 Task: Use the formula "CORREL" in spreadsheet "Project protfolio".
Action: Mouse moved to (157, 89)
Screenshot: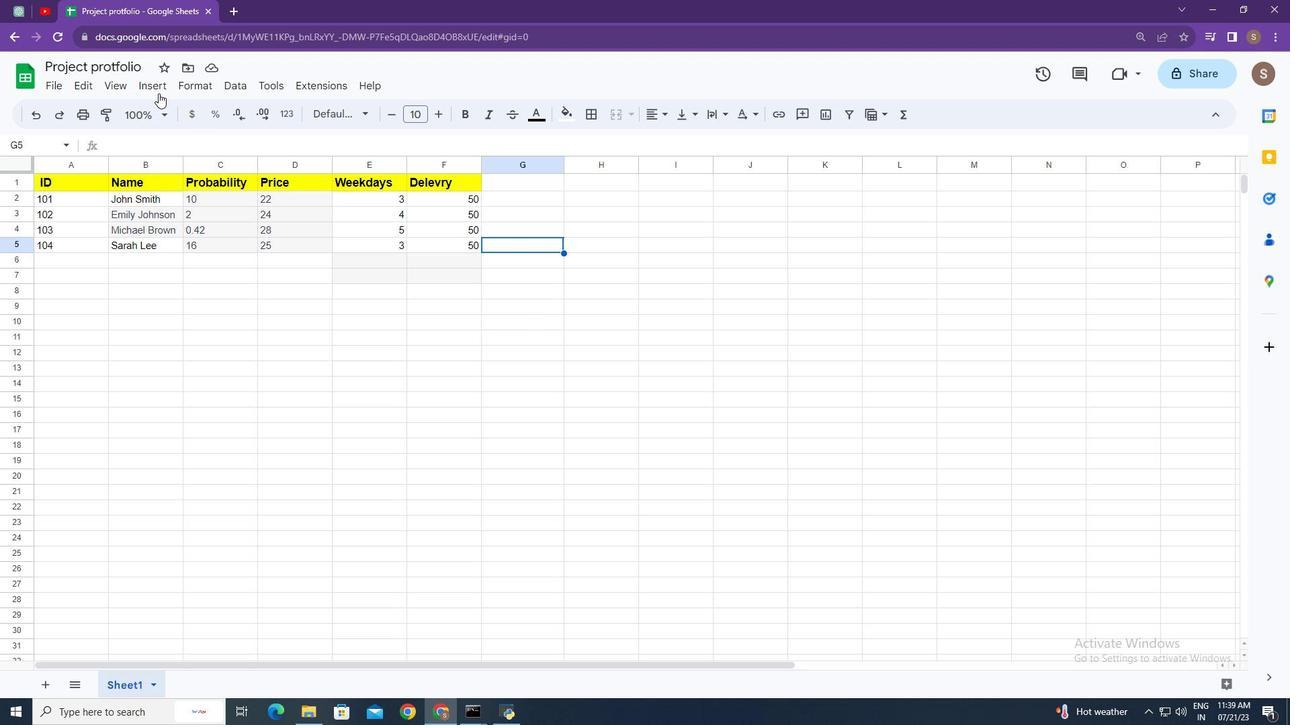 
Action: Mouse pressed left at (157, 89)
Screenshot: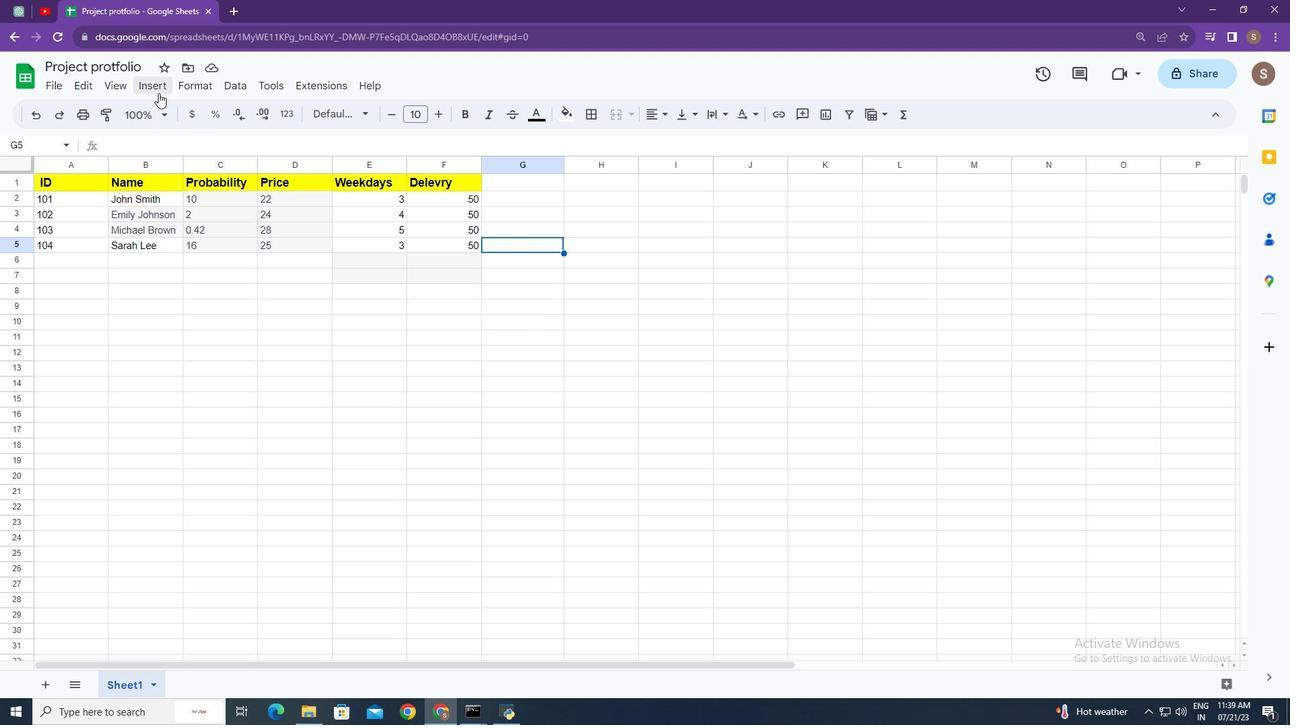 
Action: Mouse moved to (219, 344)
Screenshot: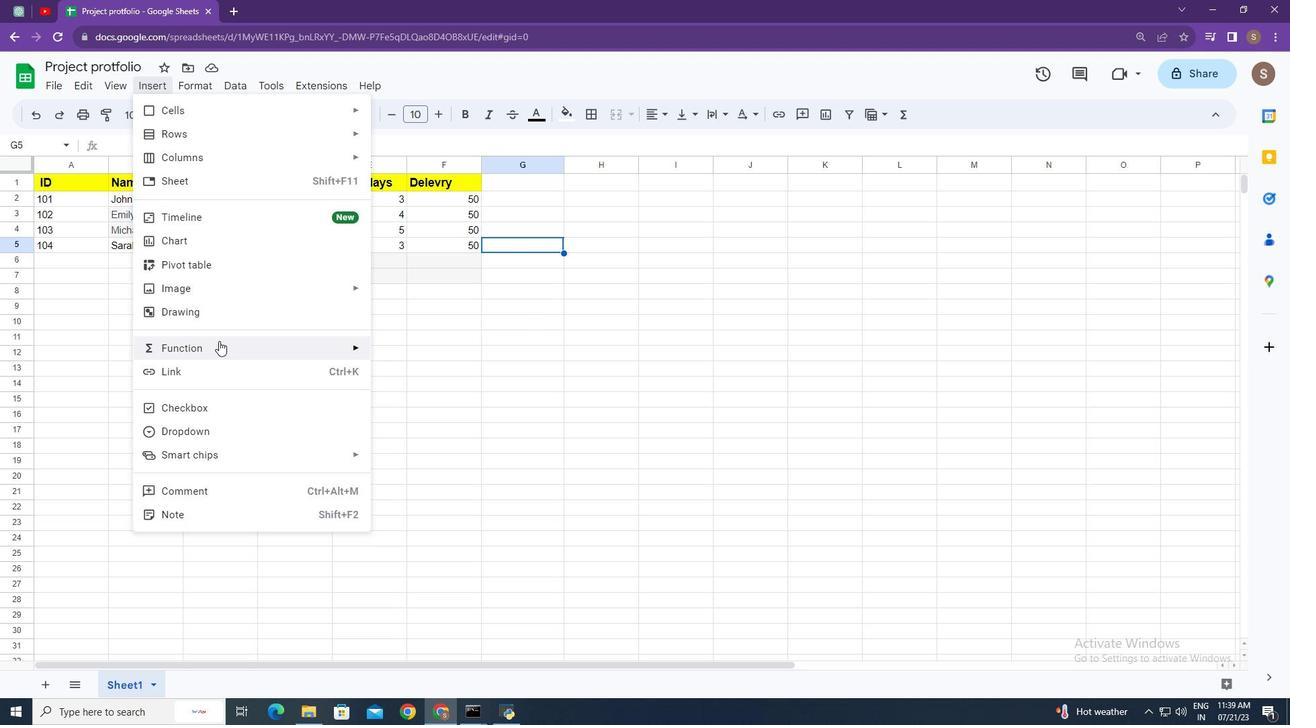 
Action: Mouse pressed left at (219, 344)
Screenshot: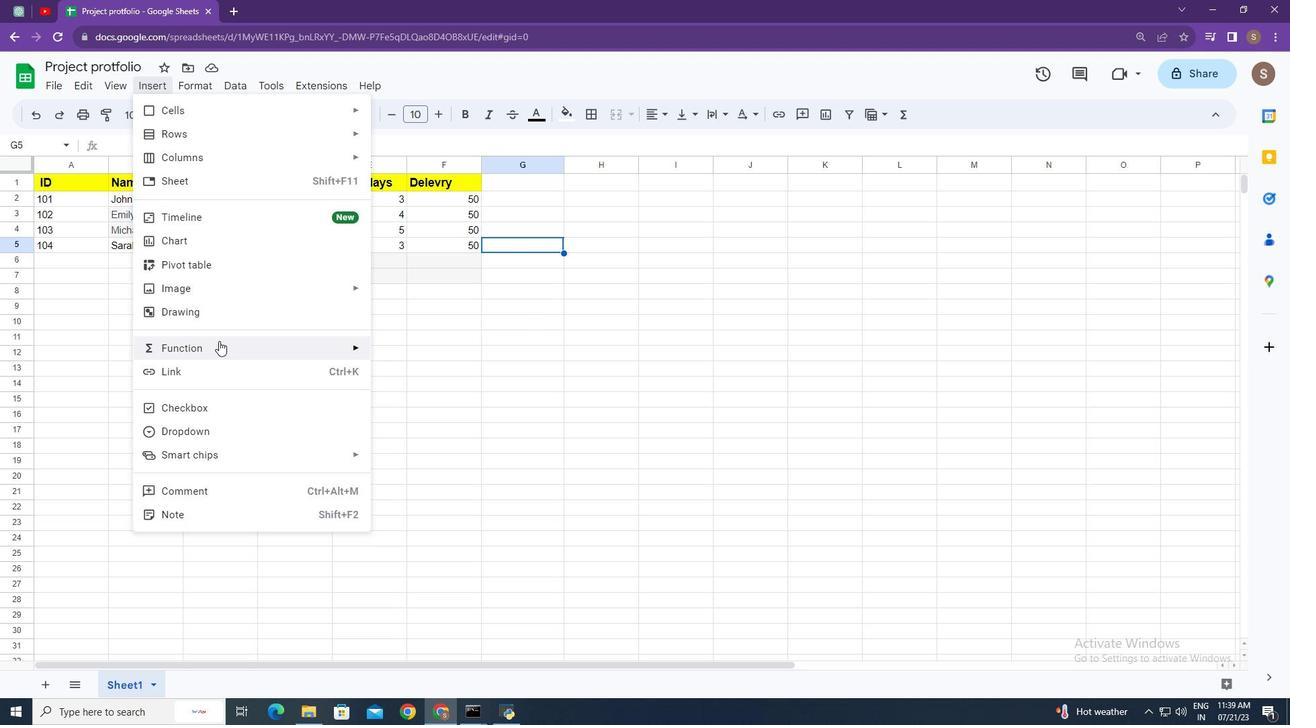 
Action: Mouse moved to (471, 273)
Screenshot: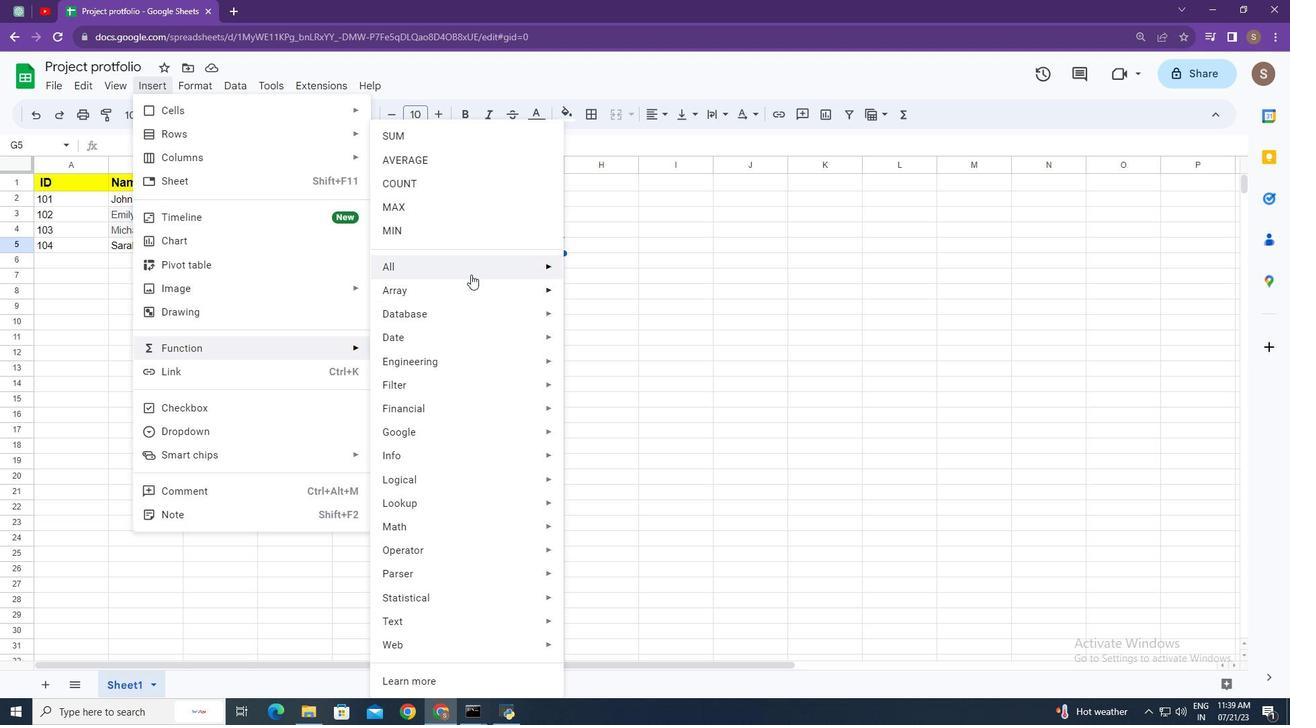 
Action: Mouse pressed left at (471, 273)
Screenshot: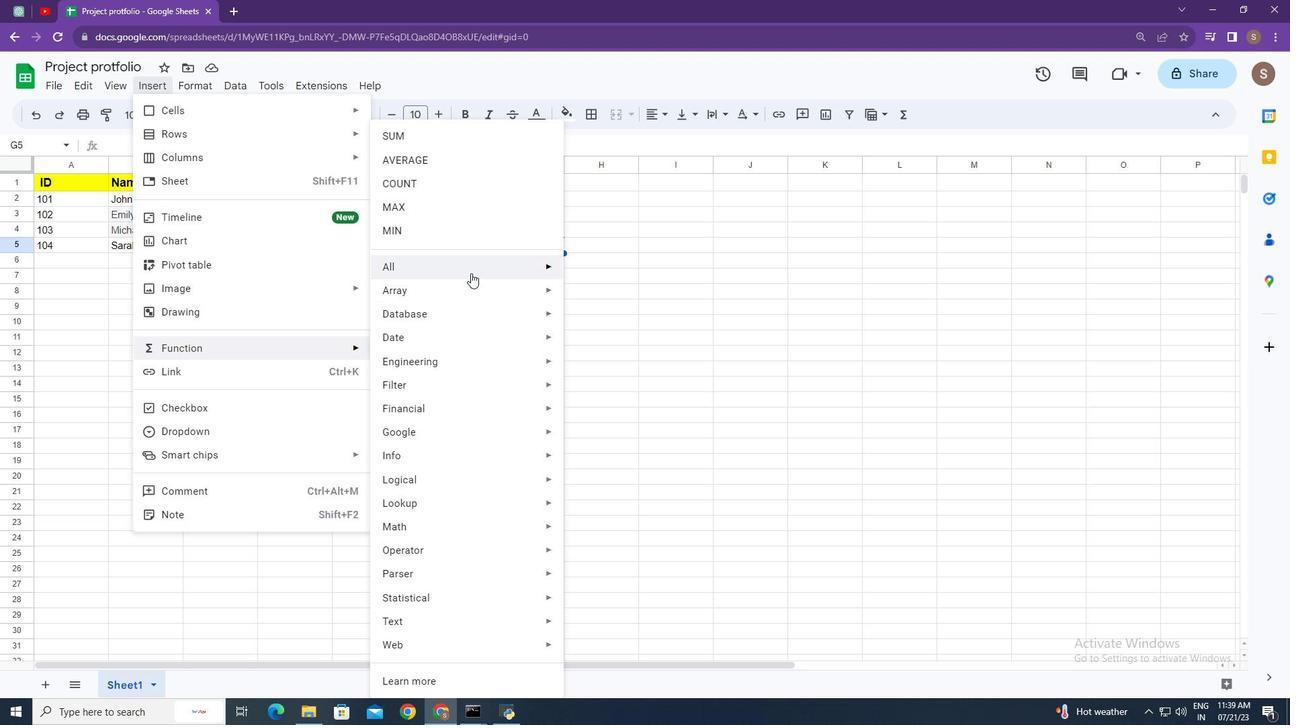 
Action: Mouse moved to (624, 496)
Screenshot: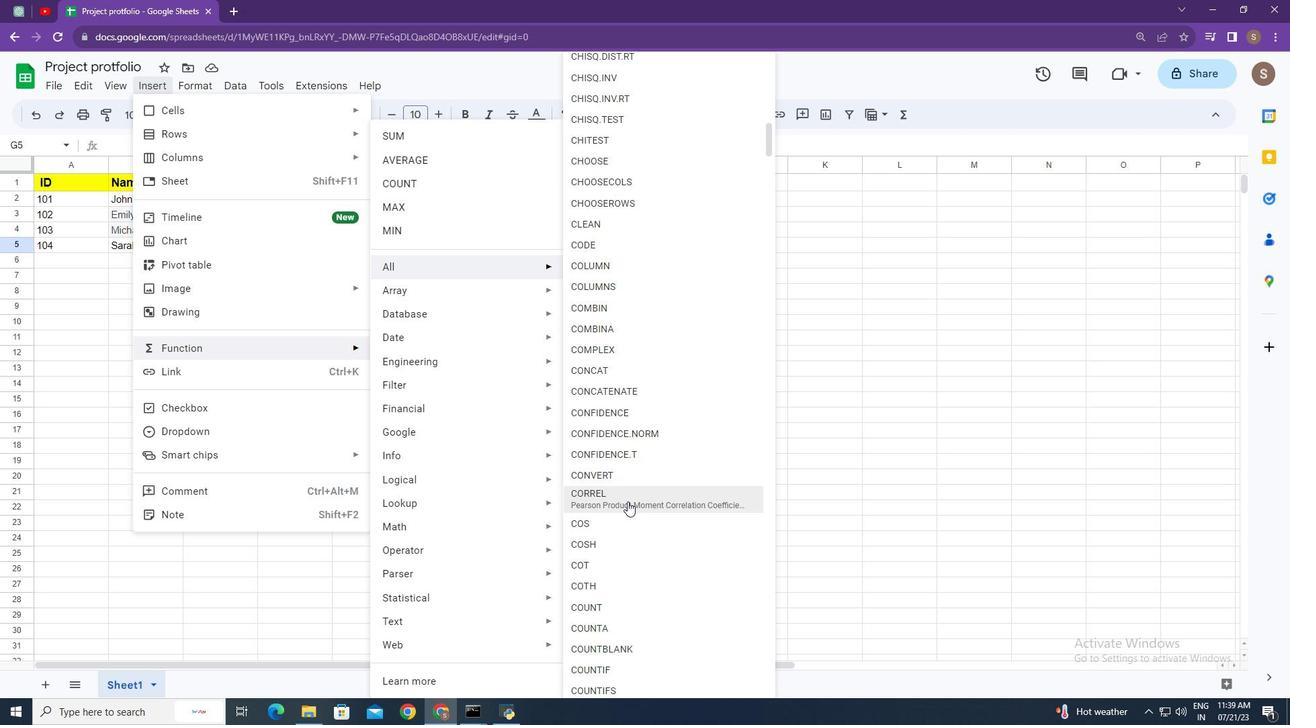 
Action: Mouse pressed left at (624, 496)
Screenshot: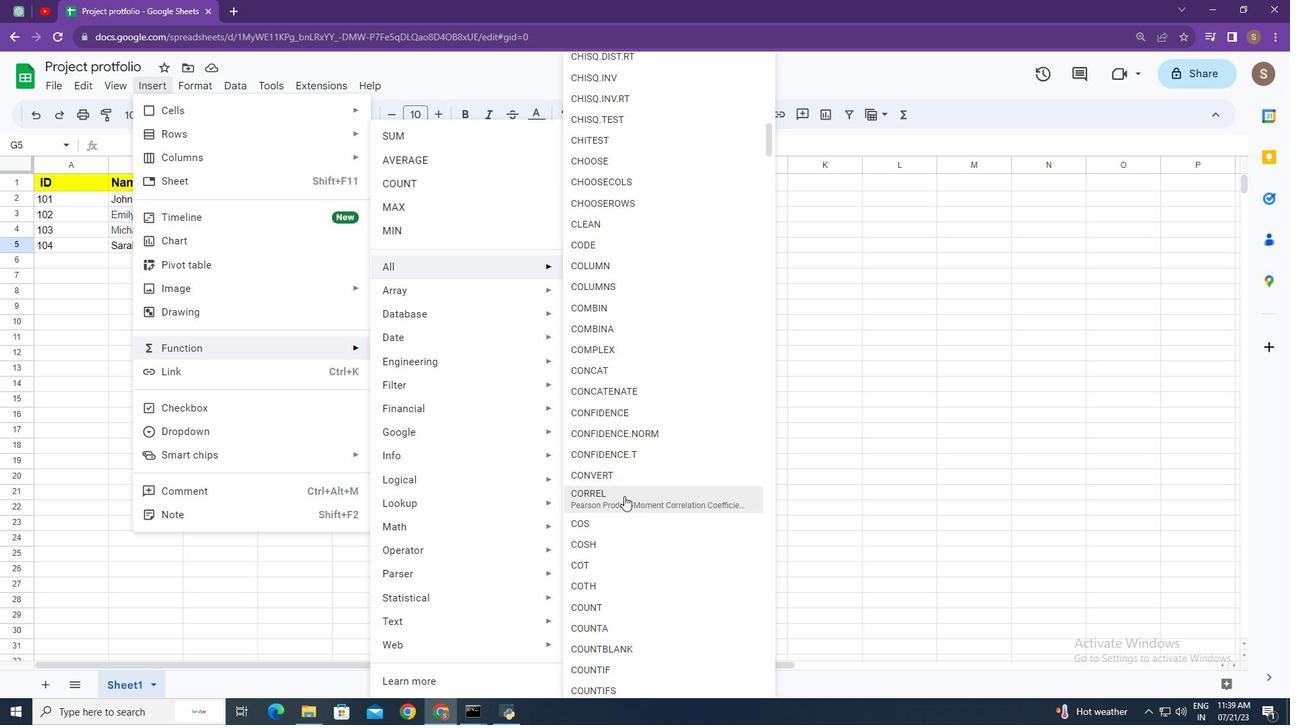 
Action: Mouse moved to (198, 197)
Screenshot: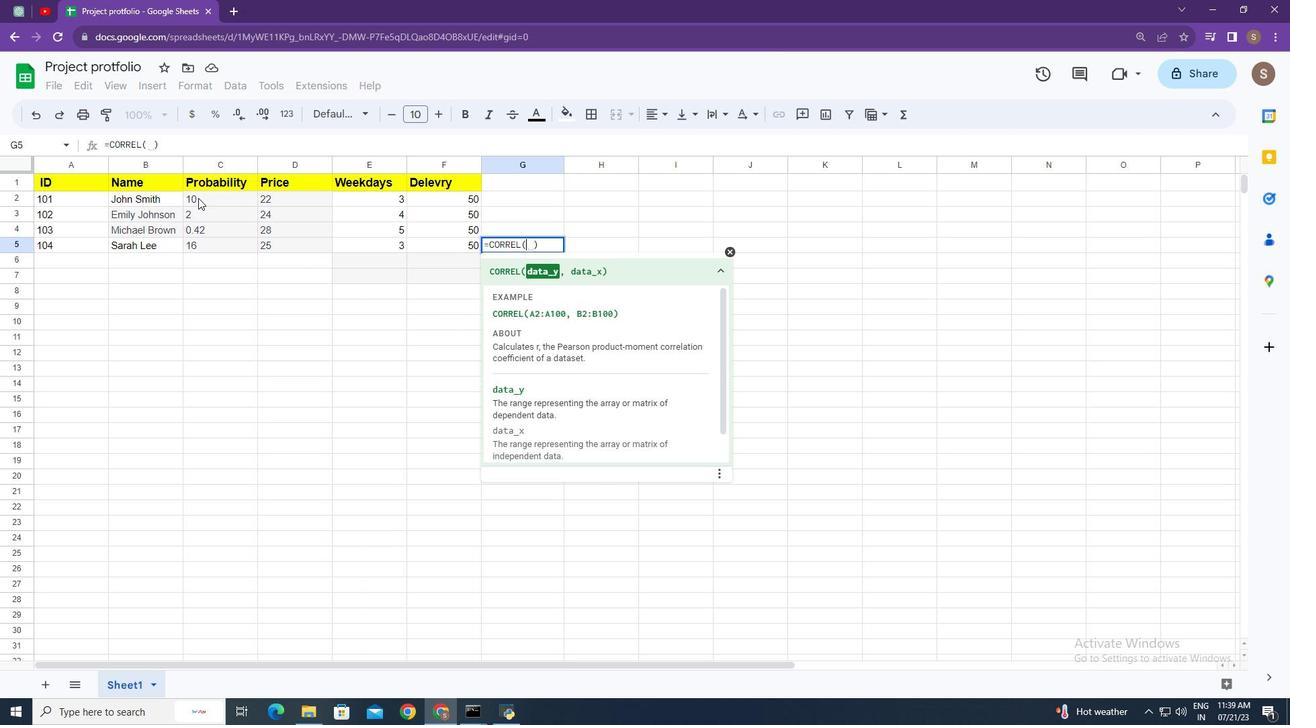 
Action: Mouse pressed left at (198, 197)
Screenshot: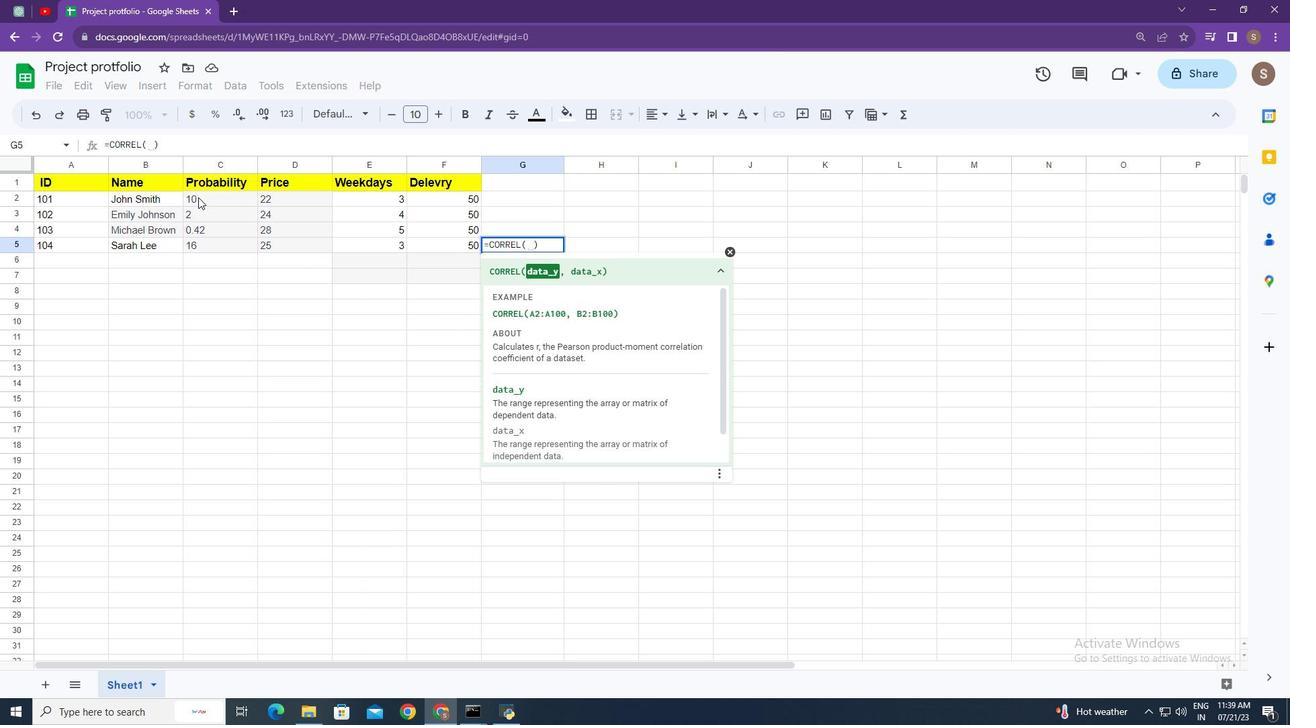 
Action: Mouse moved to (282, 200)
Screenshot: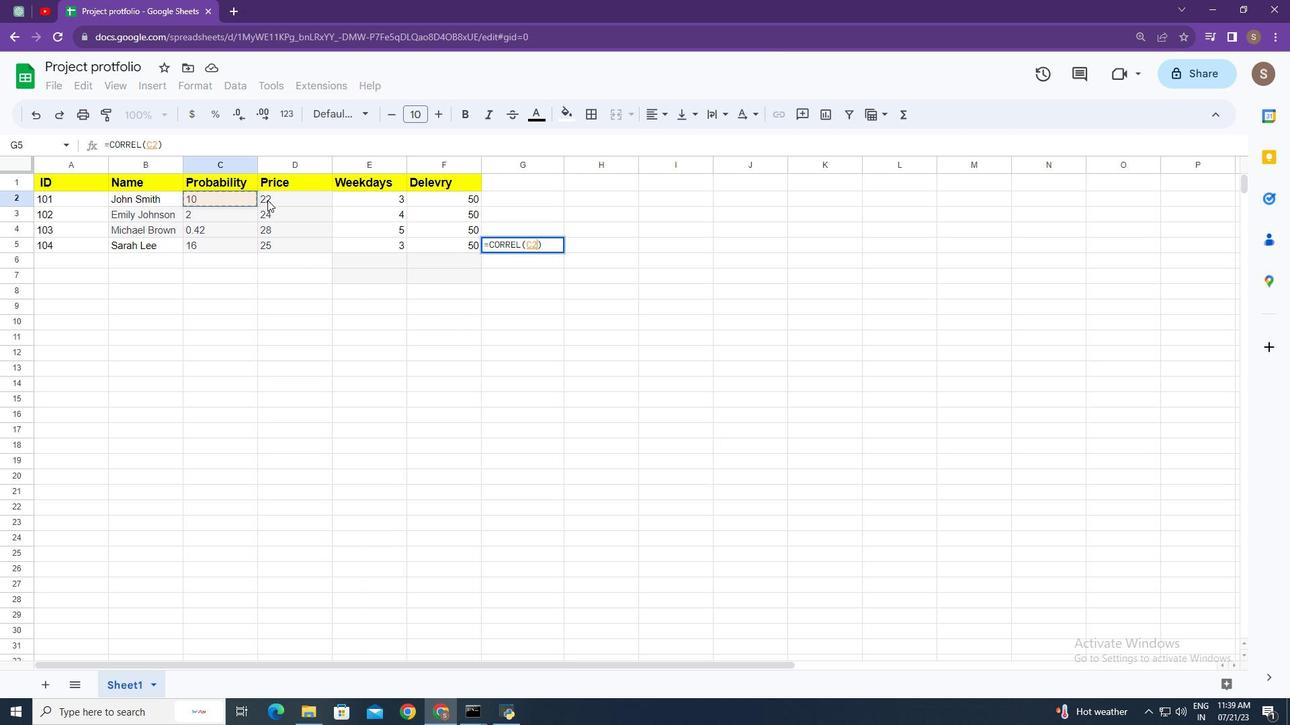 
Action: Key pressed ,<Key.space>
Screenshot: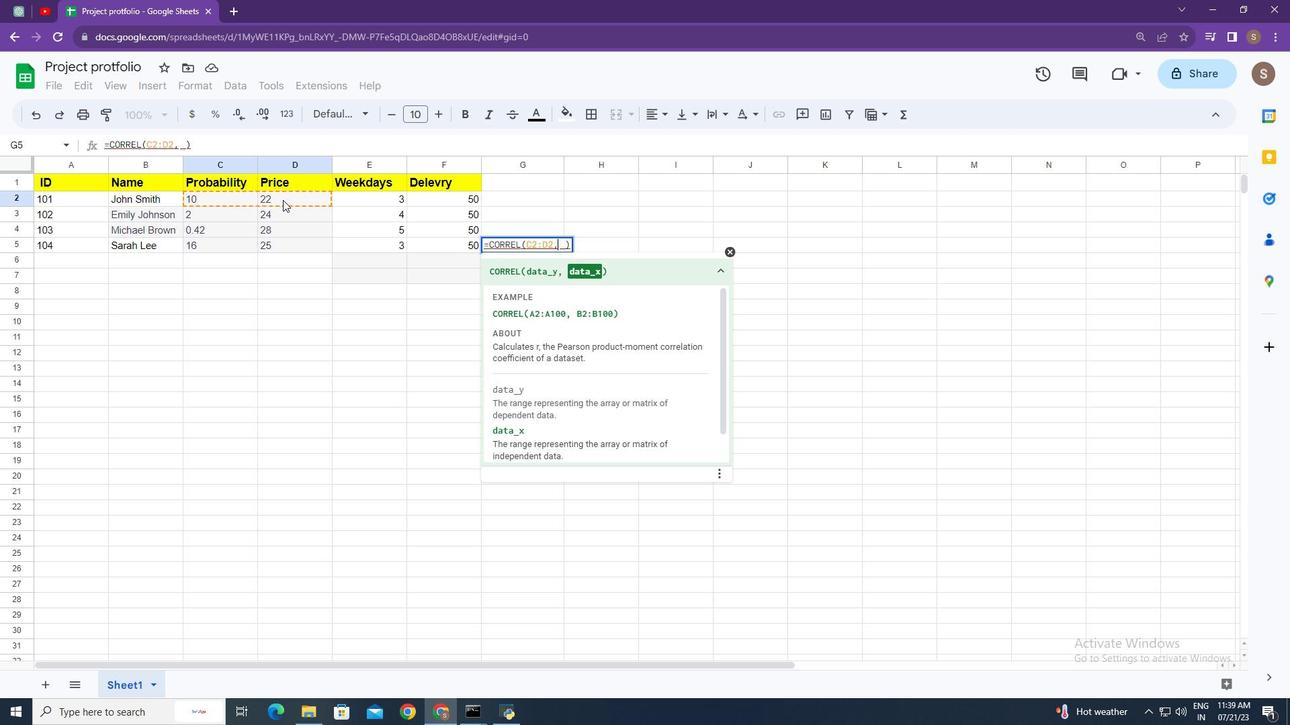 
Action: Mouse moved to (193, 242)
Screenshot: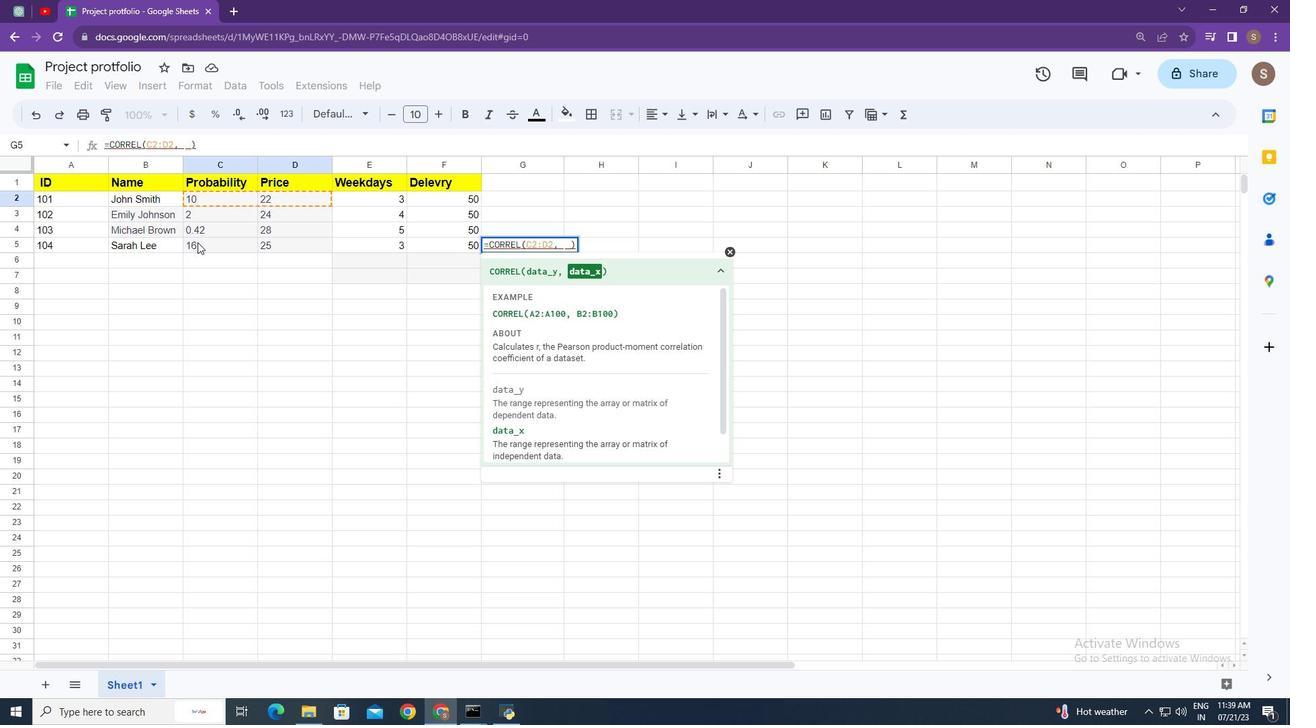 
Action: Mouse pressed left at (193, 242)
Screenshot: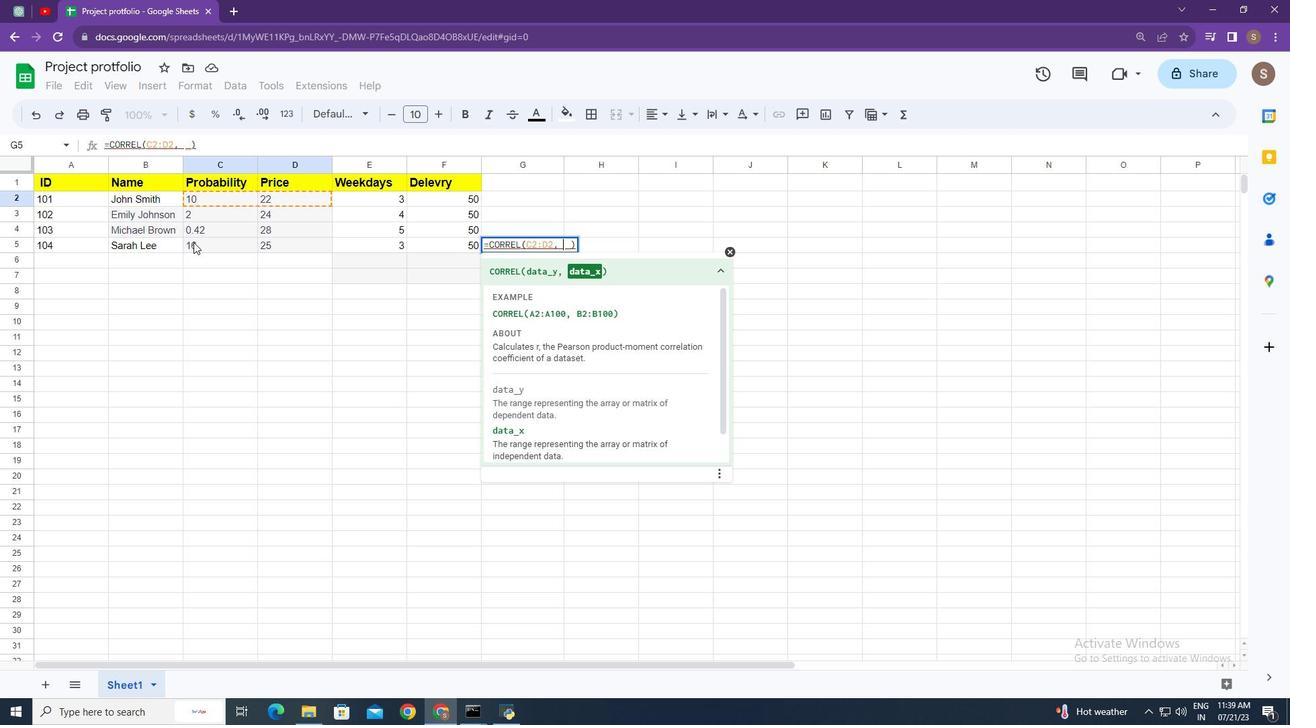 
Action: Mouse moved to (576, 268)
Screenshot: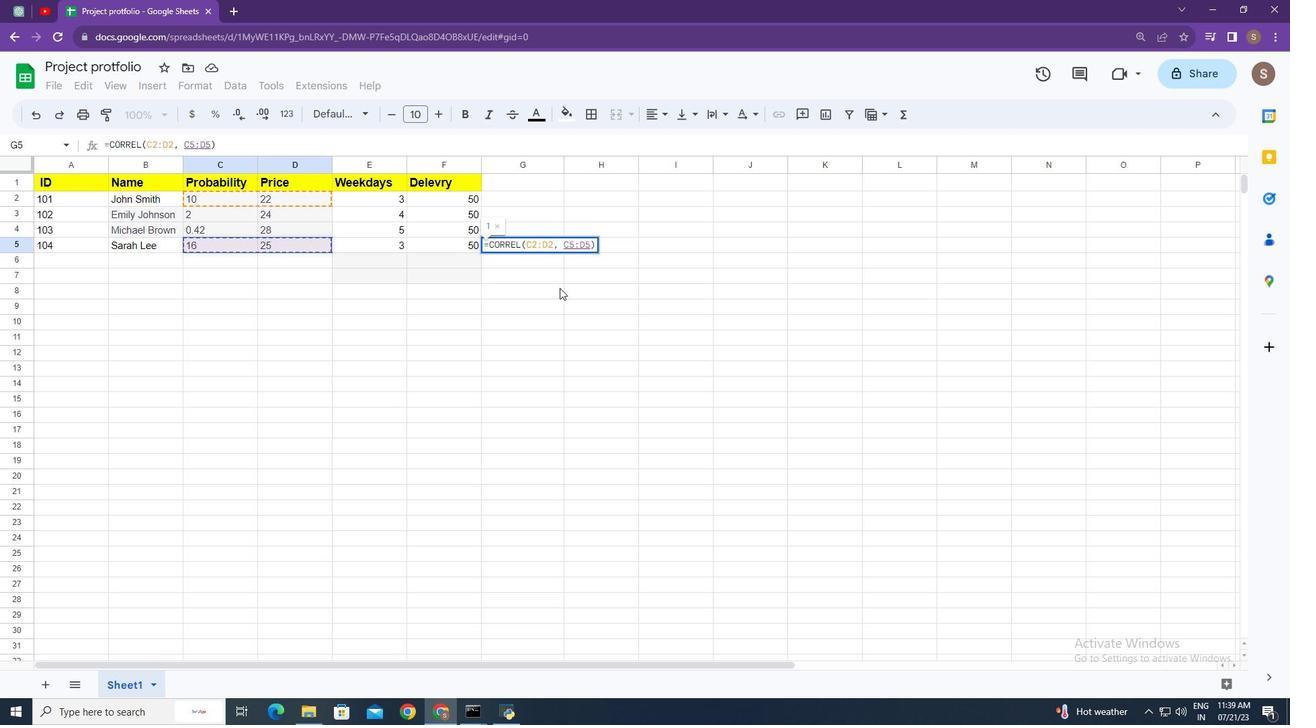 
Action: Key pressed <Key.enter>
Screenshot: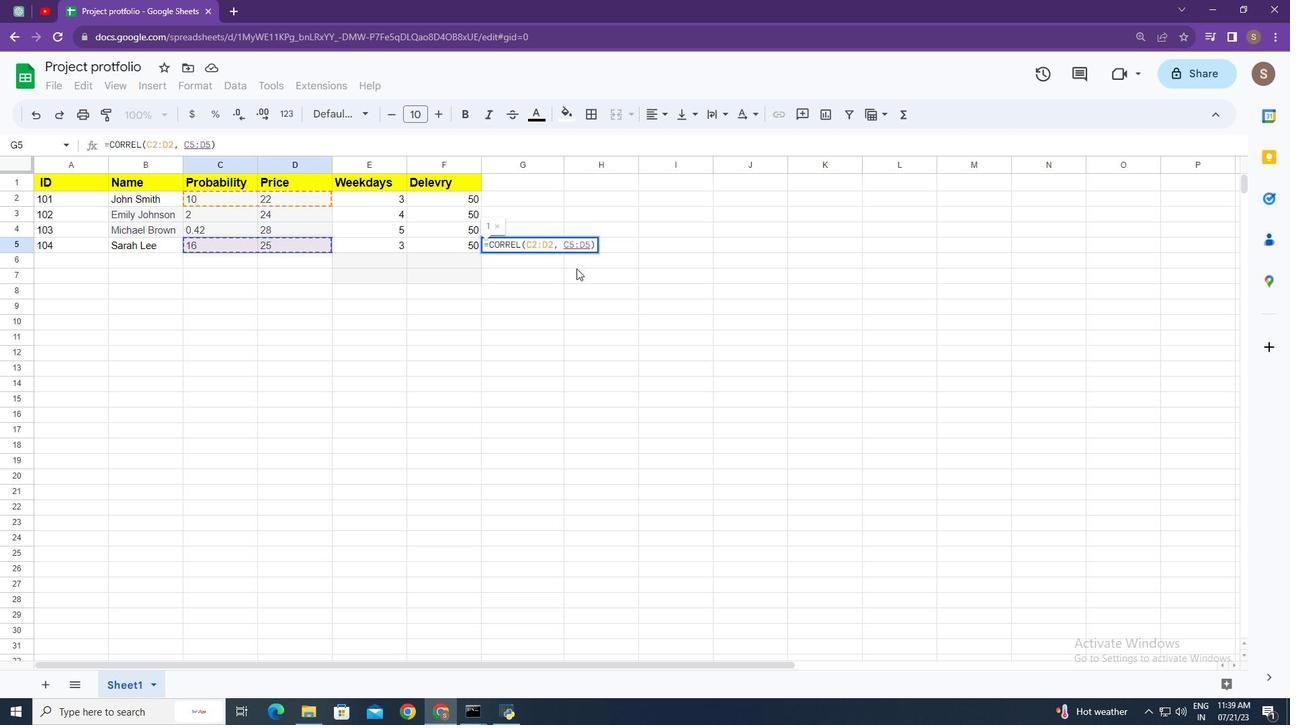 
Action: Mouse moved to (551, 313)
Screenshot: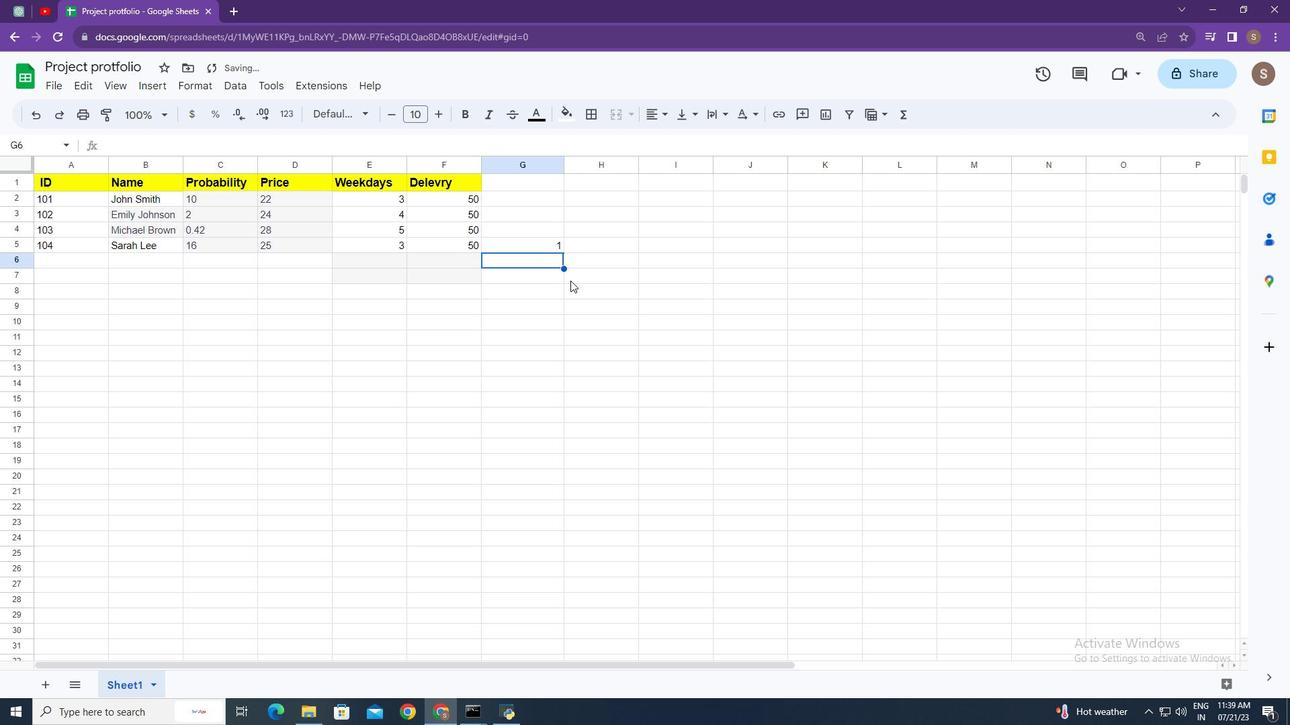 
